 Task: Create validation rules in coach object.
Action: Mouse moved to (618, 45)
Screenshot: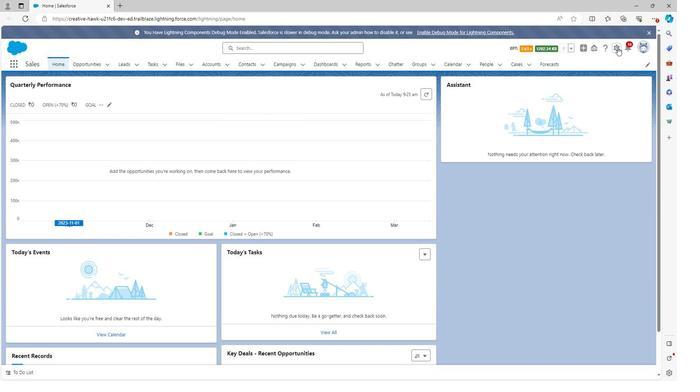 
Action: Mouse pressed left at (618, 45)
Screenshot: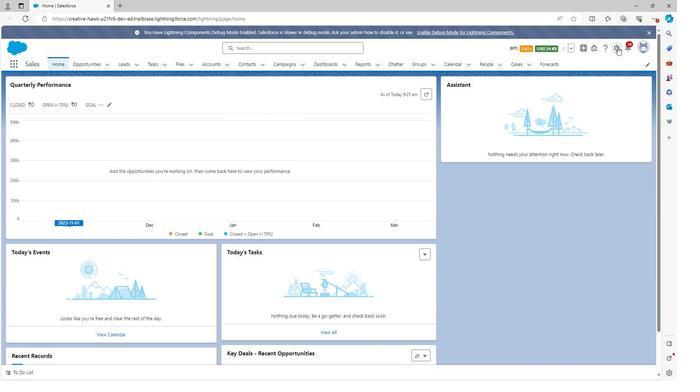 
Action: Mouse moved to (586, 68)
Screenshot: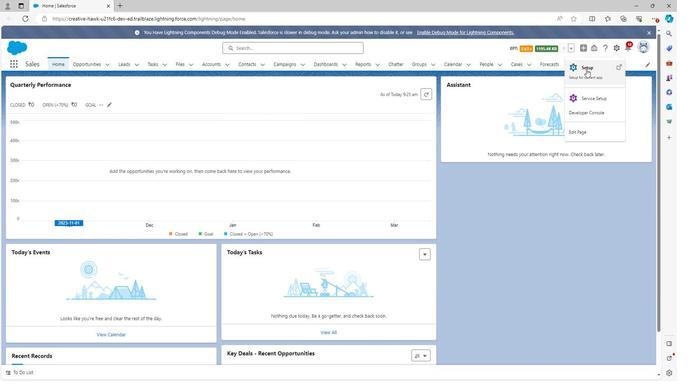 
Action: Mouse pressed left at (586, 68)
Screenshot: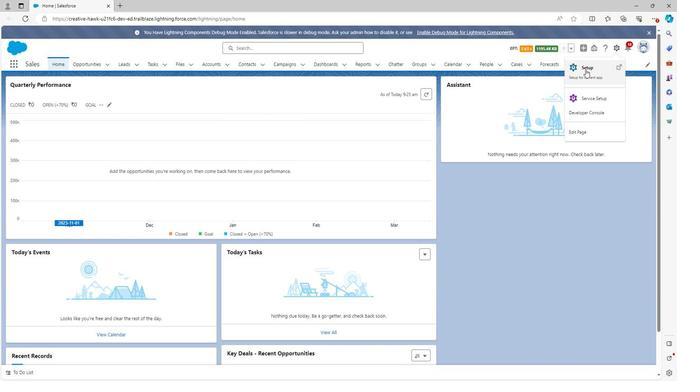 
Action: Mouse moved to (88, 64)
Screenshot: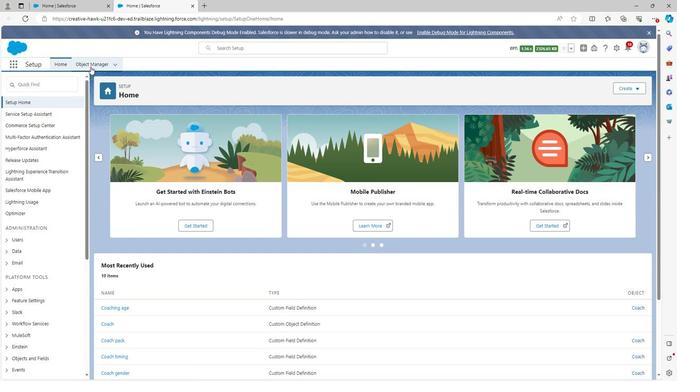 
Action: Mouse pressed left at (88, 64)
Screenshot: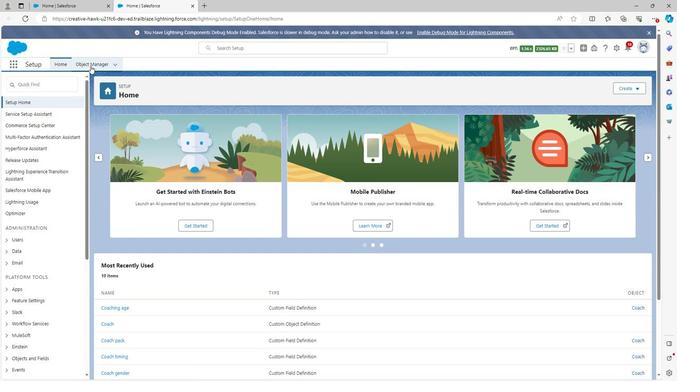 
Action: Mouse moved to (51, 238)
Screenshot: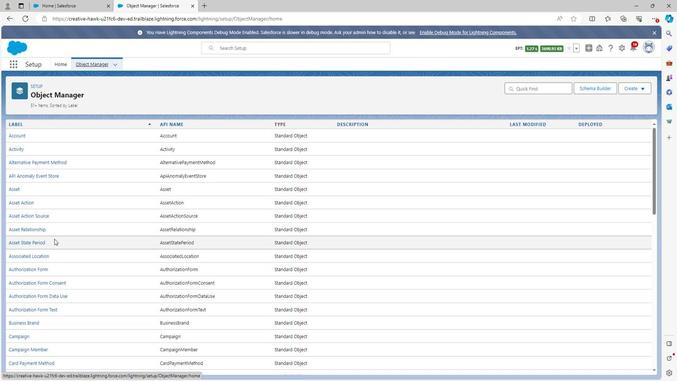 
Action: Mouse scrolled (51, 238) with delta (0, 0)
Screenshot: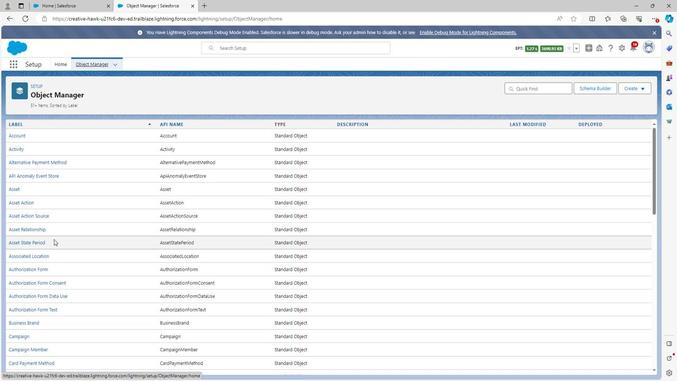 
Action: Mouse scrolled (51, 238) with delta (0, 0)
Screenshot: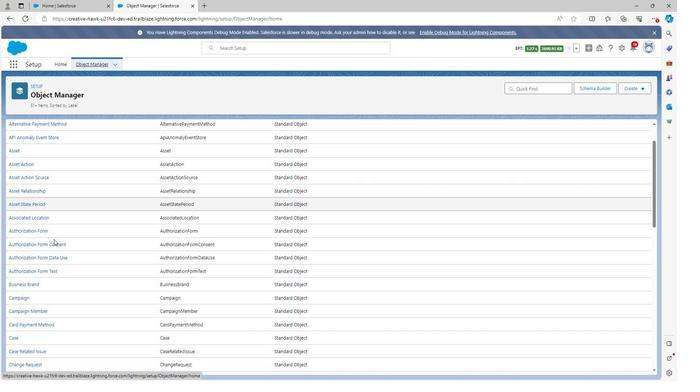 
Action: Mouse moved to (51, 238)
Screenshot: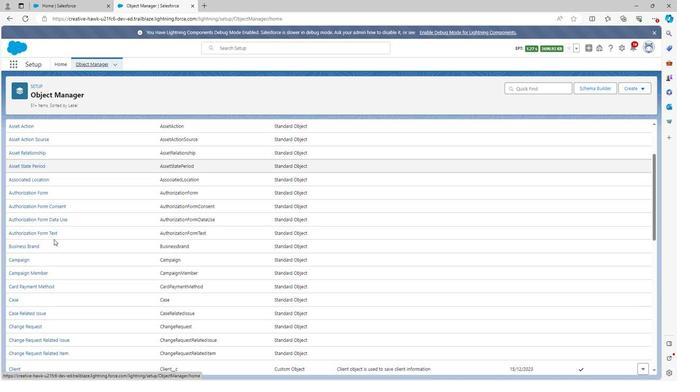 
Action: Mouse scrolled (51, 238) with delta (0, 0)
Screenshot: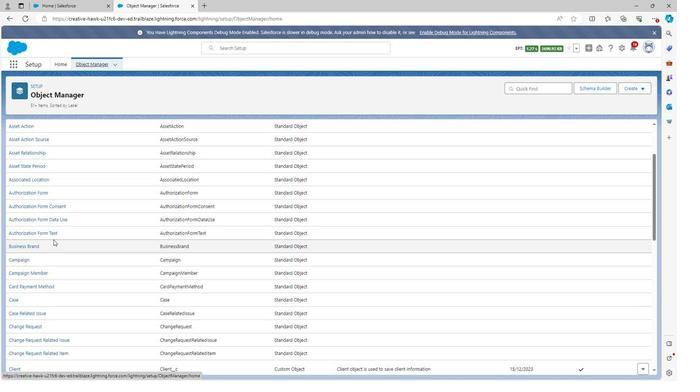 
Action: Mouse moved to (51, 239)
Screenshot: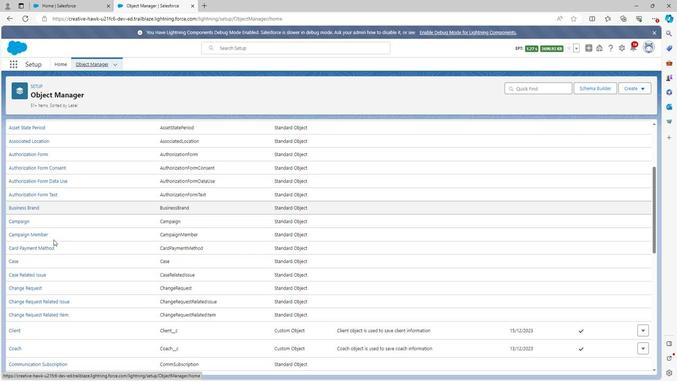 
Action: Mouse scrolled (51, 239) with delta (0, 0)
Screenshot: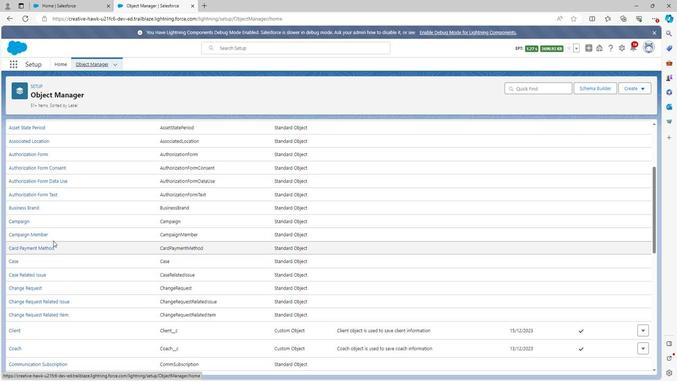 
Action: Mouse scrolled (51, 239) with delta (0, 0)
Screenshot: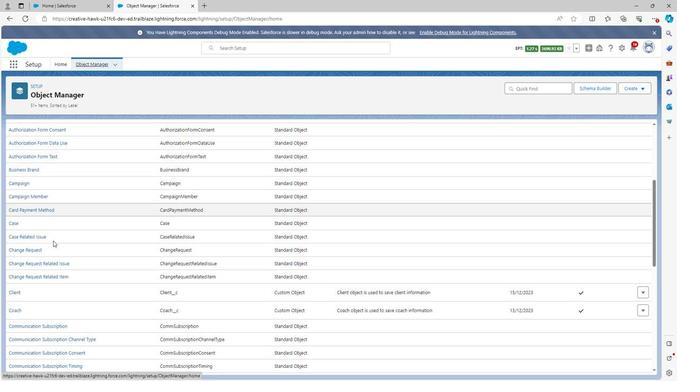 
Action: Mouse moved to (51, 240)
Screenshot: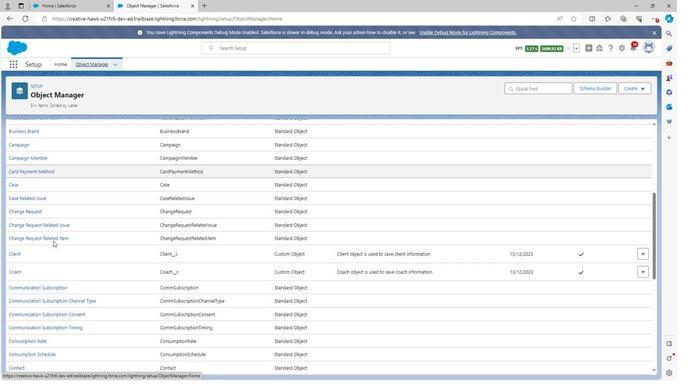 
Action: Mouse scrolled (51, 239) with delta (0, 0)
Screenshot: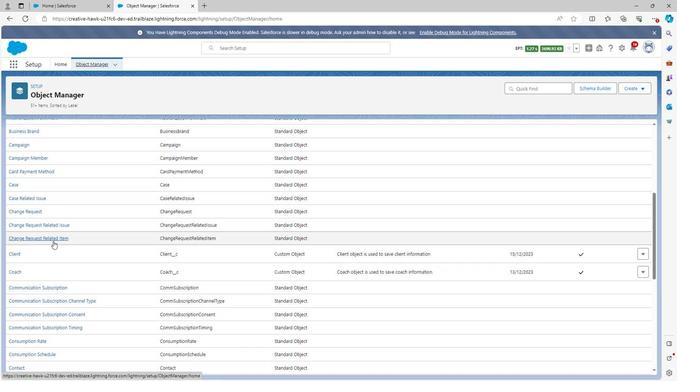 
Action: Mouse moved to (13, 232)
Screenshot: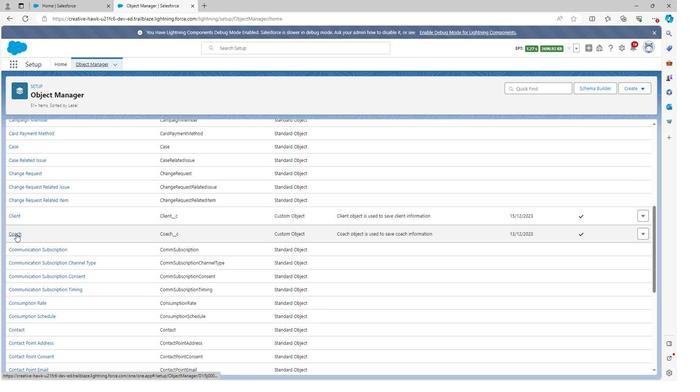 
Action: Mouse pressed left at (13, 232)
Screenshot: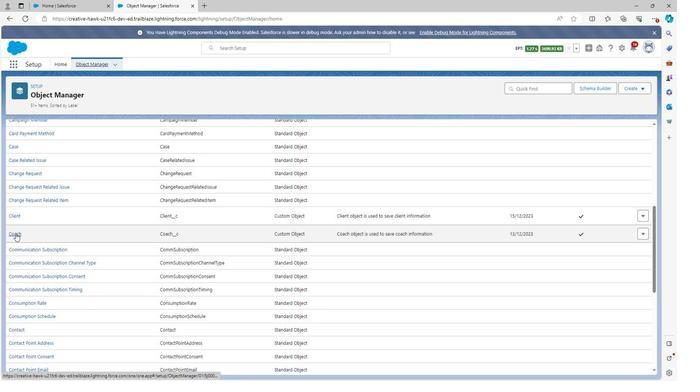
Action: Mouse moved to (54, 135)
Screenshot: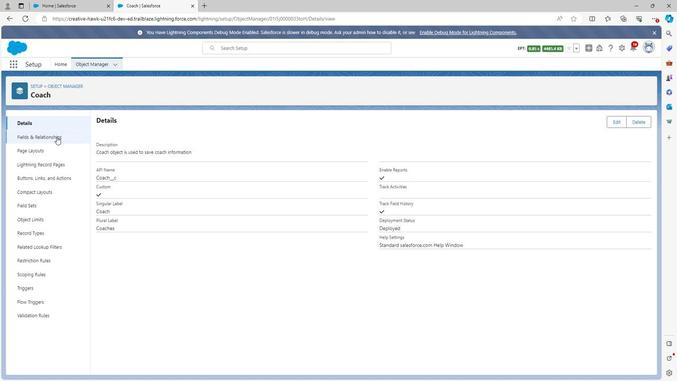 
Action: Mouse pressed left at (54, 135)
Screenshot: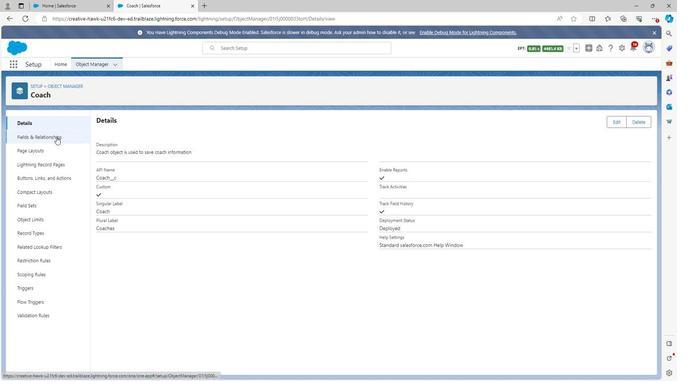 
Action: Mouse moved to (99, 223)
Screenshot: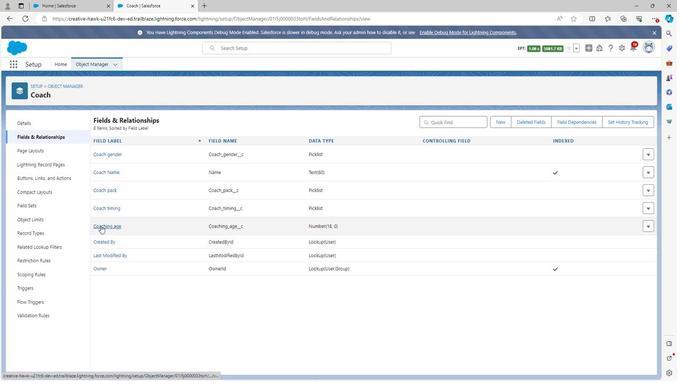 
Action: Mouse pressed left at (99, 223)
Screenshot: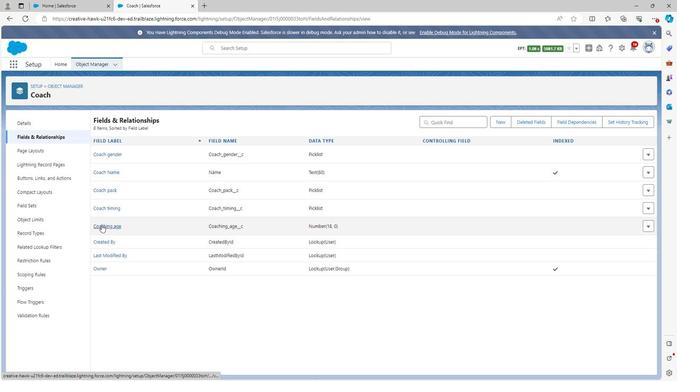 
Action: Mouse moved to (274, 330)
Screenshot: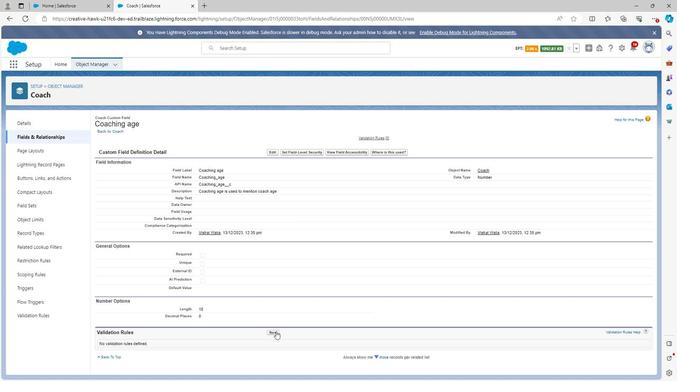 
Action: Mouse pressed left at (274, 330)
Screenshot: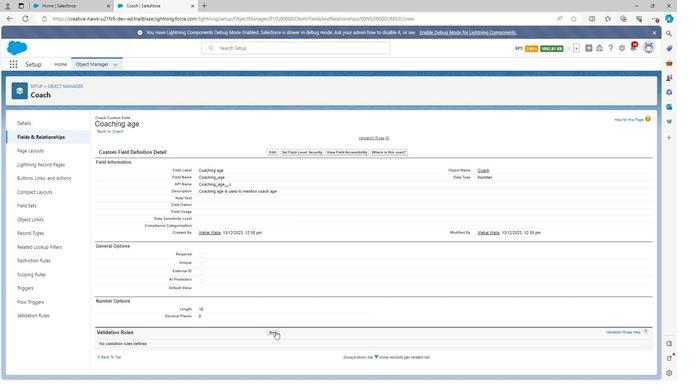 
Action: Mouse moved to (125, 173)
Screenshot: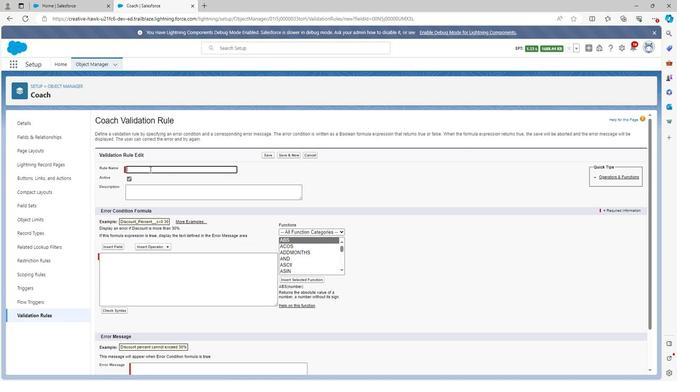 
Action: Key pressed <Key.shift>
Screenshot: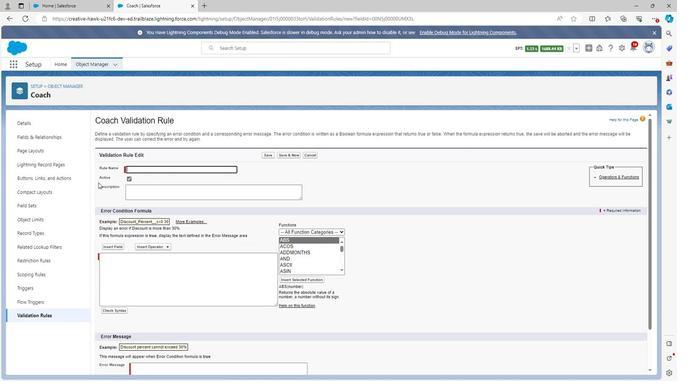 
Action: Mouse moved to (17, 201)
Screenshot: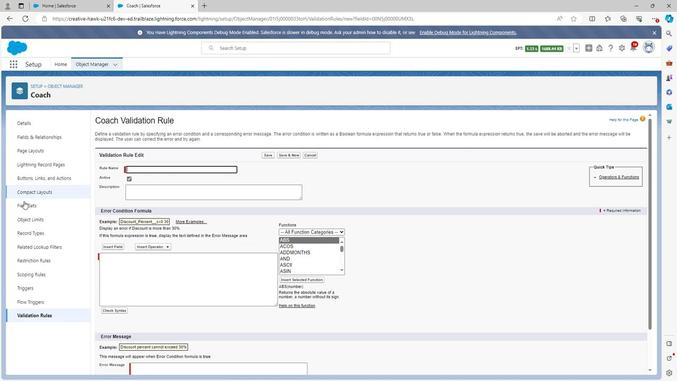 
Action: Key pressed <Key.shift><Key.shift><Key.shift><Key.shift><Key.shift><Key.shift><Key.shift><Key.shift><Key.shift><Key.shift><Key.shift><Key.shift><Key.shift>Coach<Key.space>age
Screenshot: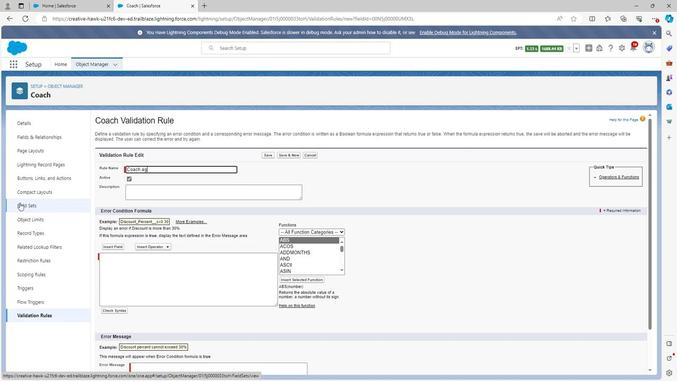 
Action: Mouse moved to (250, 174)
Screenshot: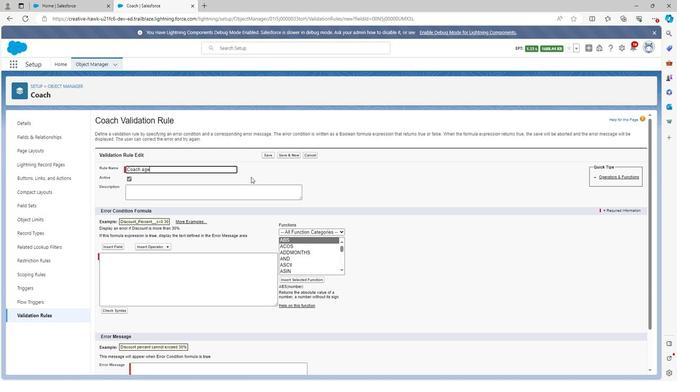 
Action: Mouse pressed left at (250, 174)
Screenshot: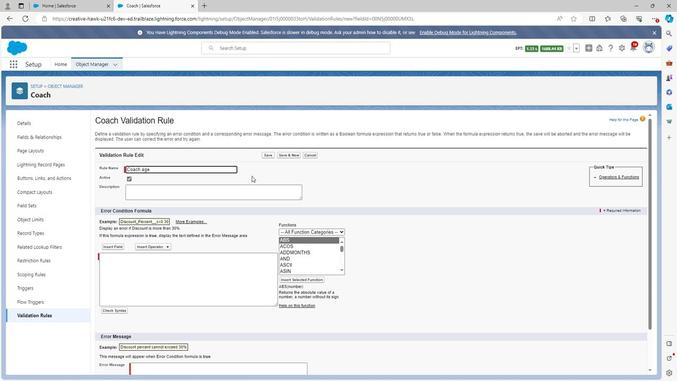 
Action: Mouse moved to (171, 194)
Screenshot: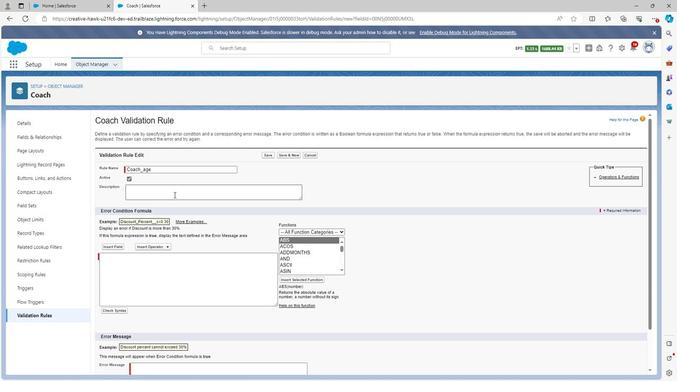 
Action: Mouse pressed left at (171, 194)
Screenshot: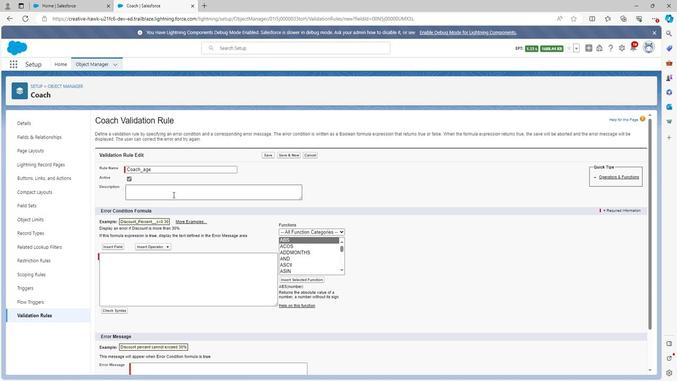 
Action: Key pressed <Key.shift><Key.shift><Key.shift><Key.shift><Key.shift><Key.shift><Key.shift><Key.shift><Key.shift><Key.shift><Key.shift><Key.shift><Key.shift><Key.shift><Key.shift><Key.shift><Key.shift><Key.shift><Key.shift><Key.shift><Key.shift><Key.shift><Key.shift><Key.shift><Key.shift><Key.shift><Key.shift><Key.shift>Coach<Key.space>age<Key.space>rule<Key.space>is<Key.space>used<Key.space>to<Key.space>set<Key.space>the<Key.space>cou<Key.backspace>ach<Key.space>age
Screenshot: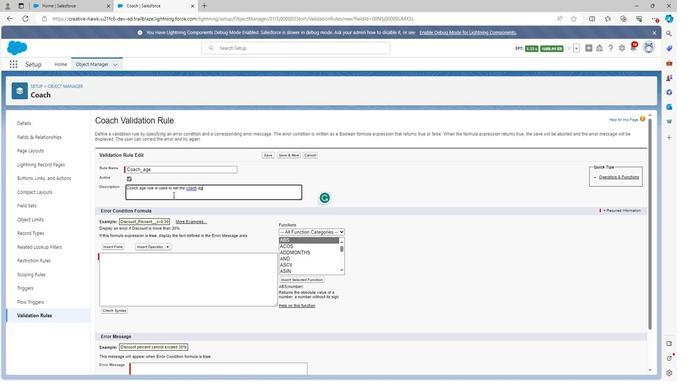 
Action: Mouse moved to (113, 244)
Screenshot: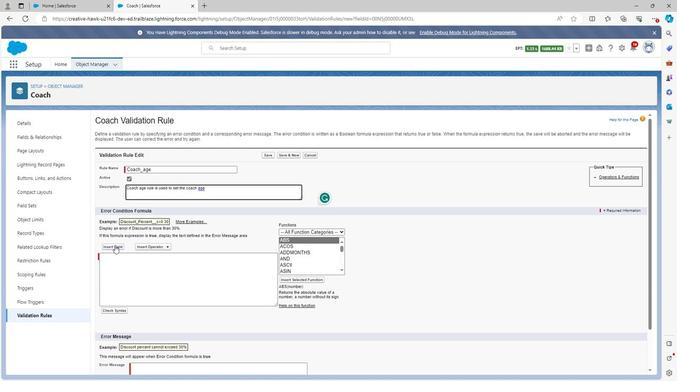 
Action: Mouse pressed left at (113, 244)
Screenshot: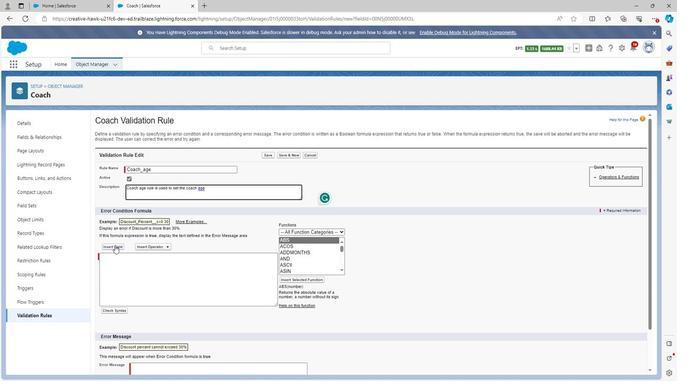 
Action: Mouse moved to (302, 220)
Screenshot: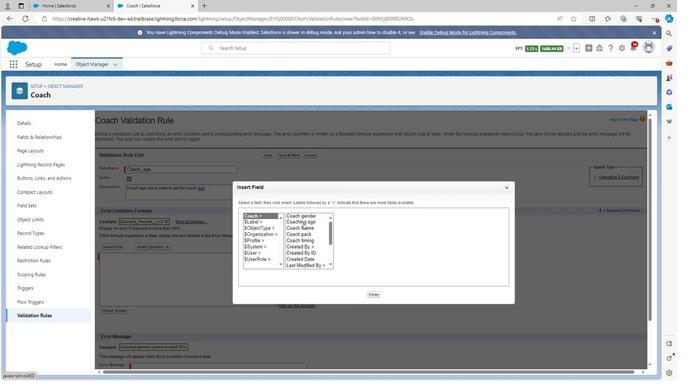 
Action: Mouse pressed left at (302, 220)
Screenshot: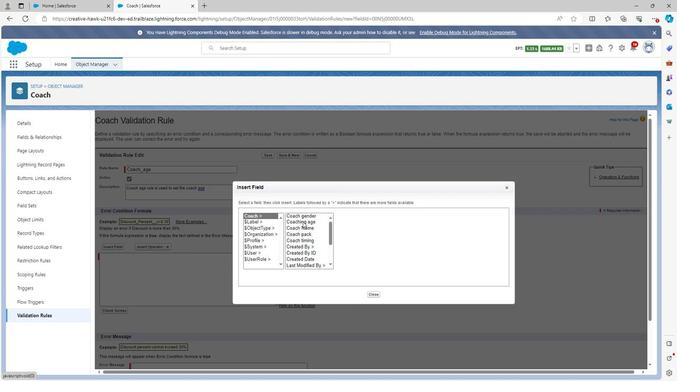 
Action: Mouse moved to (359, 251)
Screenshot: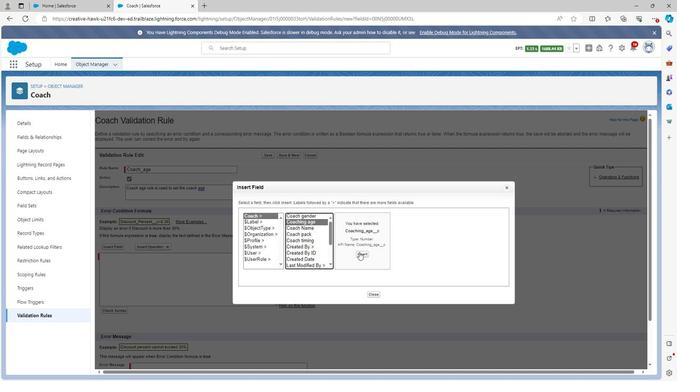 
Action: Mouse pressed left at (359, 251)
Screenshot: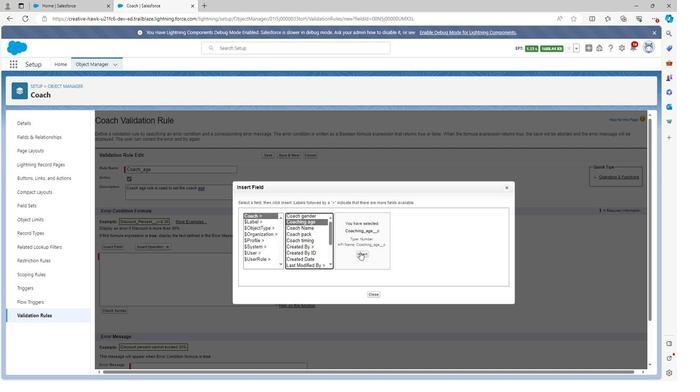 
Action: Mouse moved to (153, 244)
Screenshot: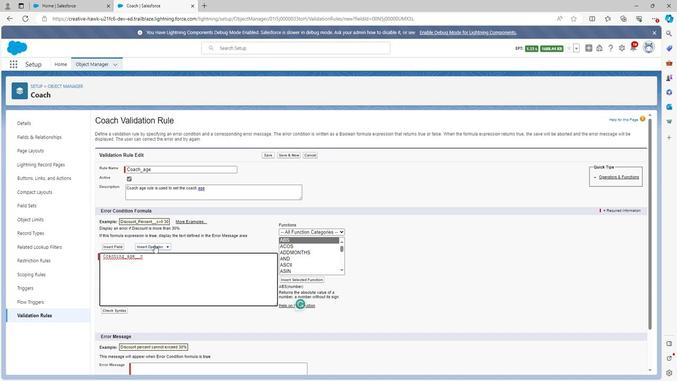 
Action: Mouse pressed left at (153, 244)
Screenshot: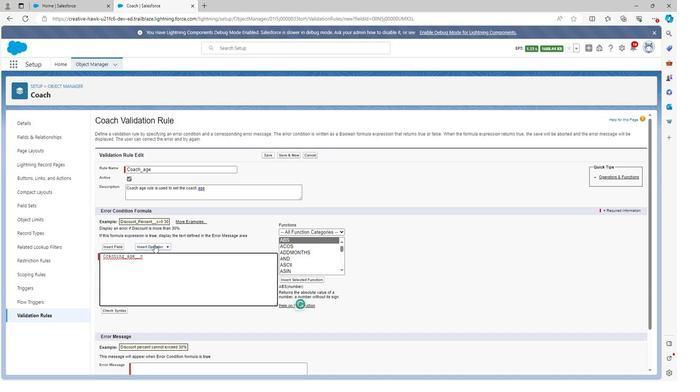 
Action: Mouse moved to (153, 338)
Screenshot: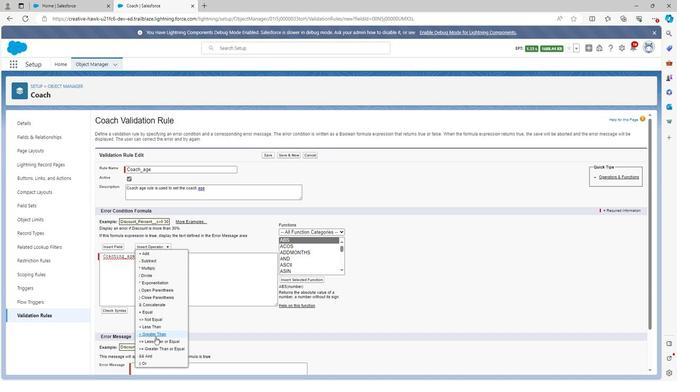 
Action: Mouse pressed left at (153, 338)
Screenshot: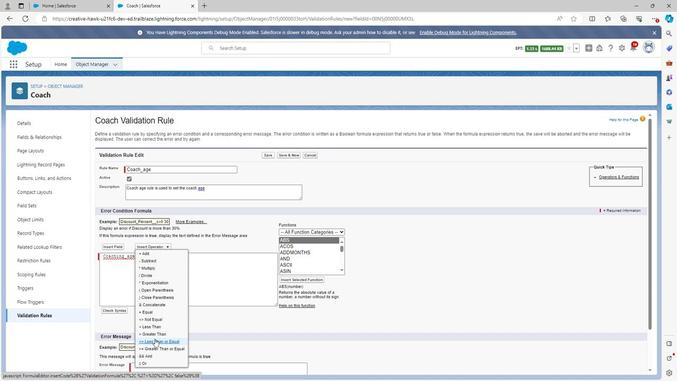 
Action: Mouse moved to (110, 290)
Screenshot: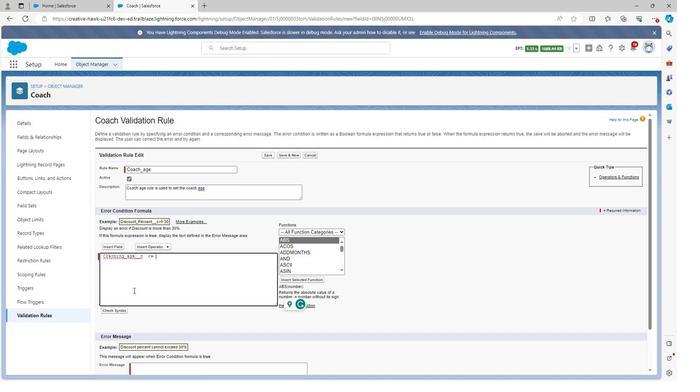 
Action: Key pressed 50
Screenshot: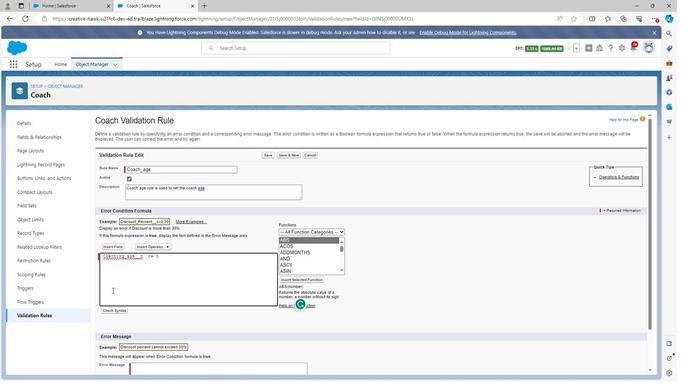
Action: Mouse moved to (141, 310)
Screenshot: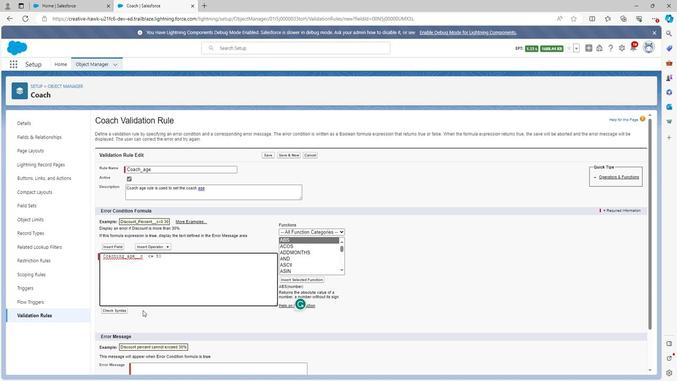 
Action: Mouse scrolled (141, 310) with delta (0, 0)
Screenshot: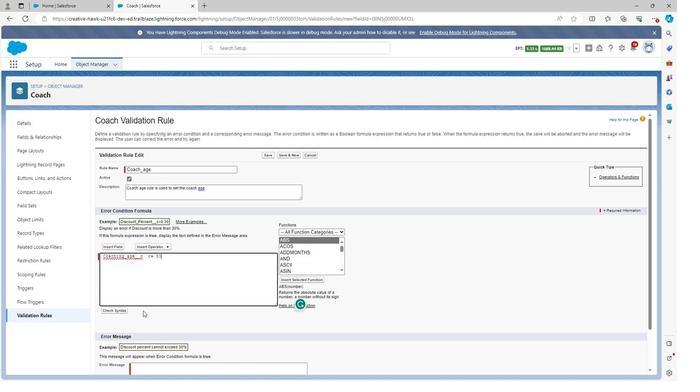 
Action: Mouse scrolled (141, 310) with delta (0, 0)
Screenshot: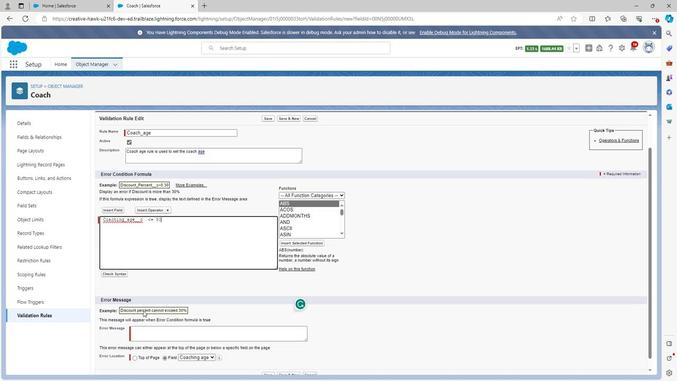 
Action: Mouse moved to (141, 311)
Screenshot: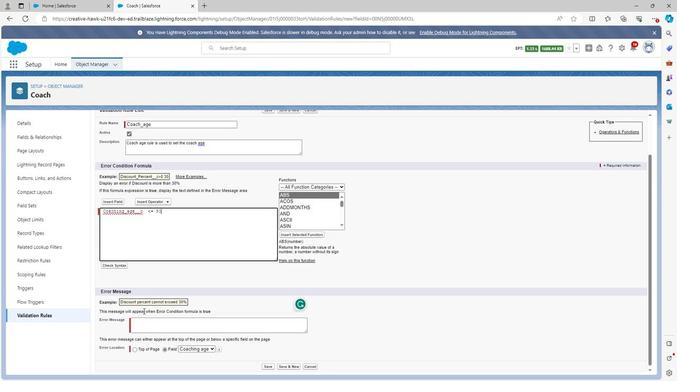 
Action: Mouse scrolled (141, 310) with delta (0, 0)
Screenshot: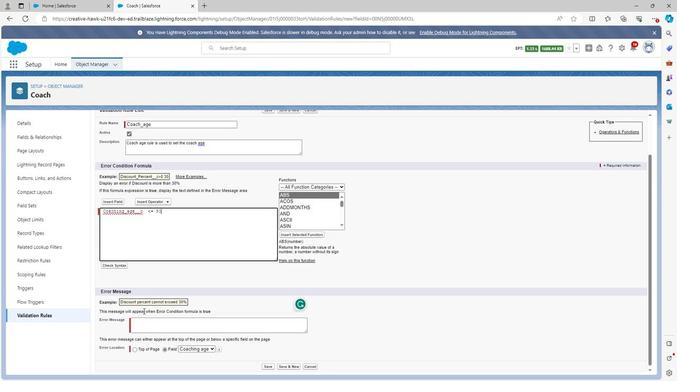 
Action: Mouse moved to (140, 322)
Screenshot: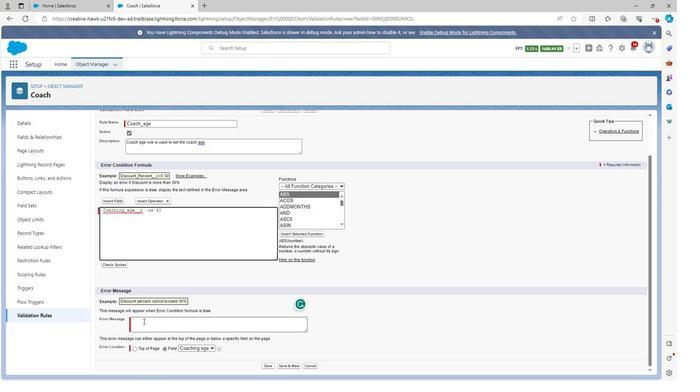 
Action: Mouse pressed left at (140, 322)
Screenshot: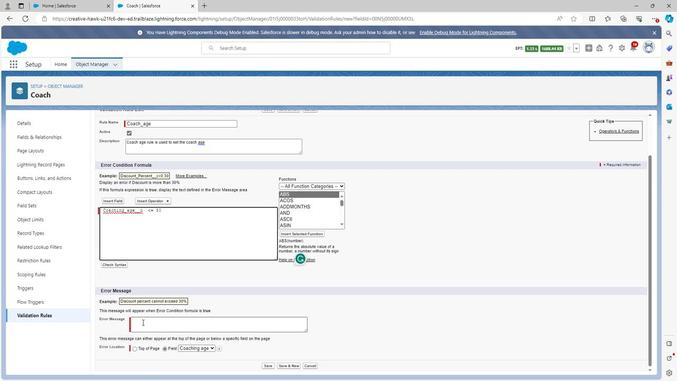 
Action: Mouse moved to (119, 339)
Screenshot: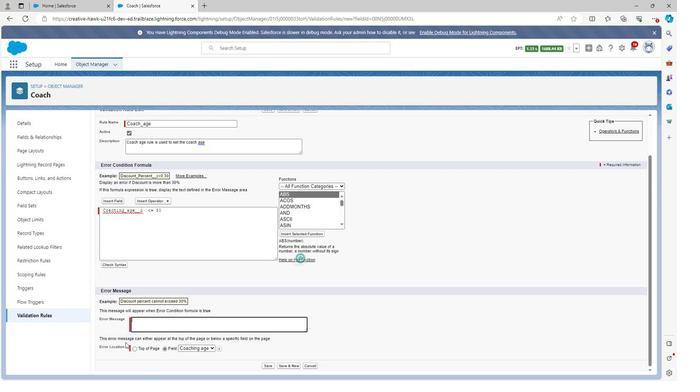 
Action: Key pressed <Key.shift><Key.shift><Key.shift><Key.shift><Key.shift><Key.shift><Key.shift>Coach<Key.space>age<Key.space>i<Key.backspace>should<Key.space>be<Key.space>less<Key.space>than<Key.space>or<Key.space>equal<Key.space>to<Key.space>50
Screenshot: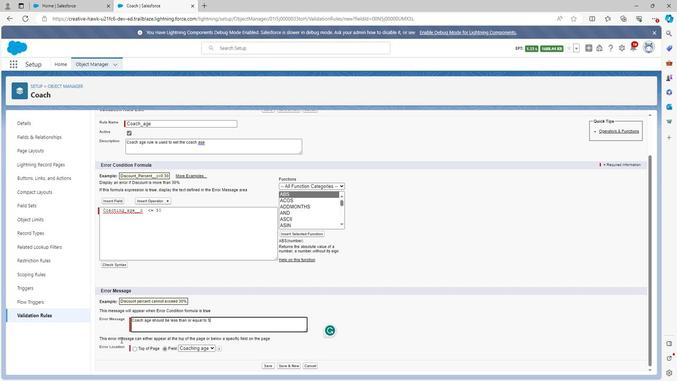 
Action: Mouse moved to (568, 290)
Screenshot: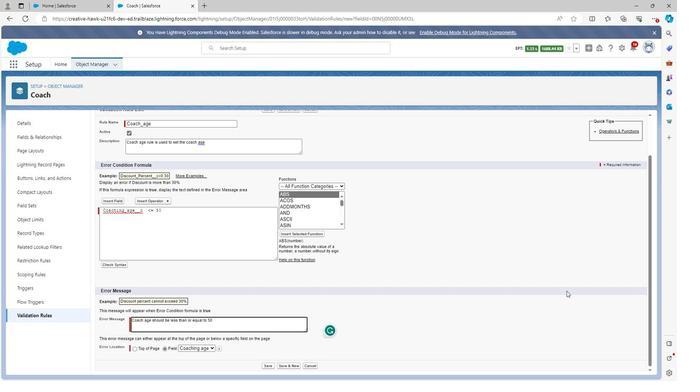 
Action: Mouse scrolled (568, 290) with delta (0, 0)
Screenshot: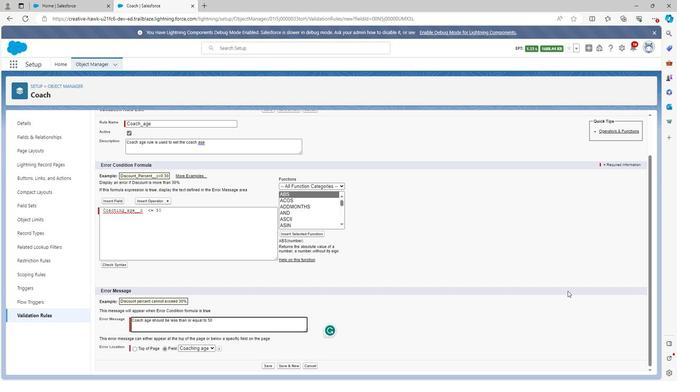 
Action: Mouse scrolled (568, 290) with delta (0, 0)
Screenshot: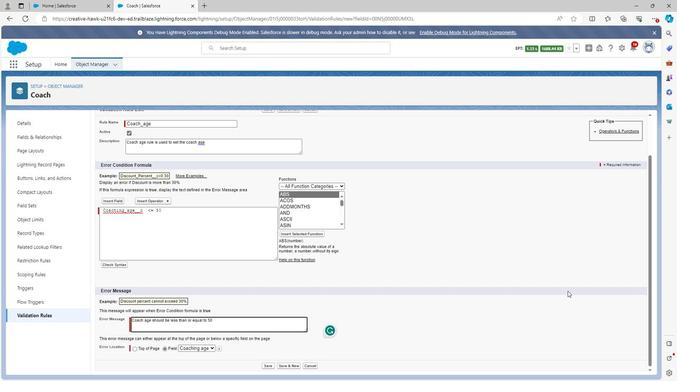 
Action: Mouse scrolled (568, 290) with delta (0, 0)
Screenshot: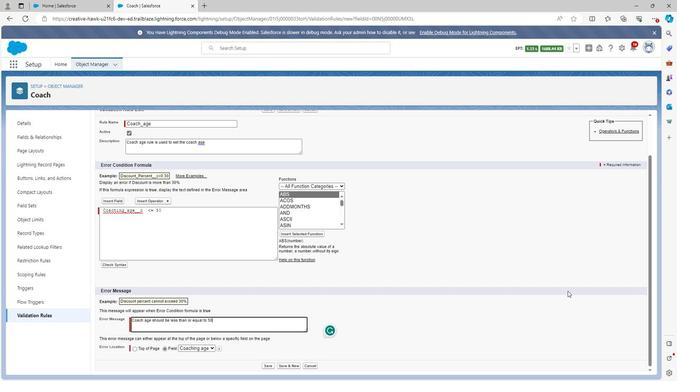 
Action: Mouse scrolled (568, 290) with delta (0, 0)
Screenshot: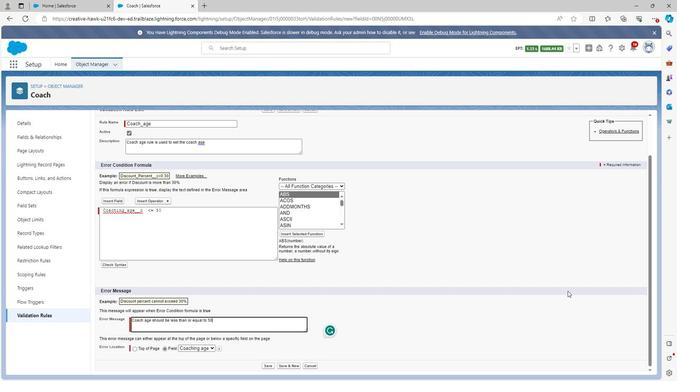 
Action: Mouse moved to (604, 333)
Screenshot: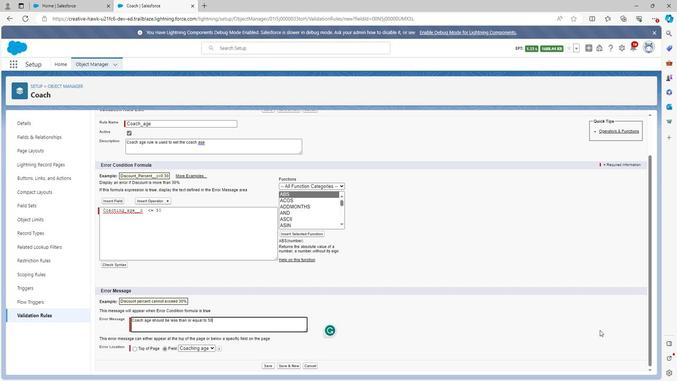 
Action: Mouse scrolled (604, 333) with delta (0, 0)
Screenshot: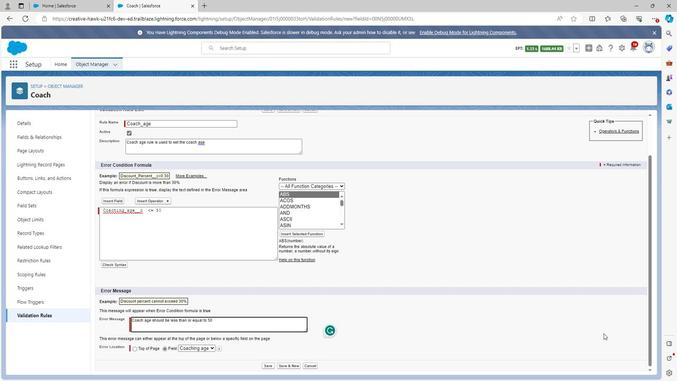 
Action: Mouse scrolled (604, 333) with delta (0, 0)
Screenshot: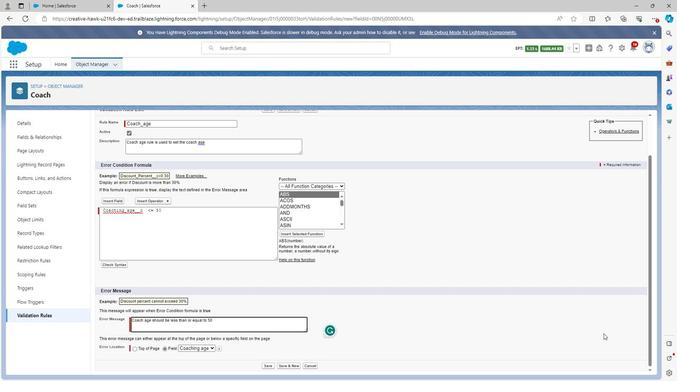 
Action: Mouse scrolled (604, 333) with delta (0, 0)
Screenshot: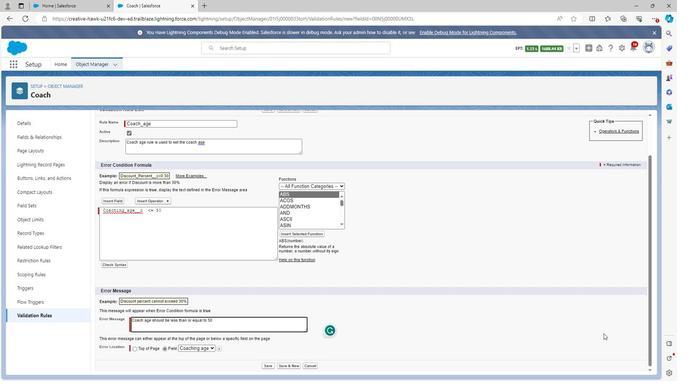 
Action: Mouse scrolled (604, 333) with delta (0, 0)
Screenshot: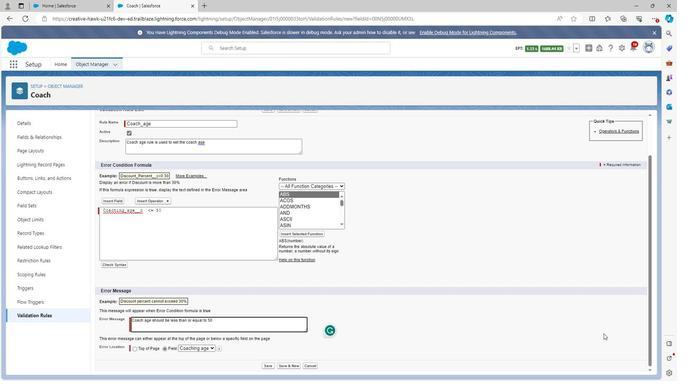 
Action: Mouse moved to (264, 363)
Screenshot: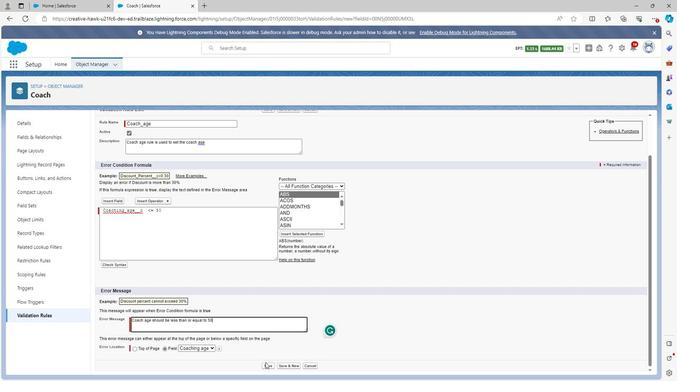 
Action: Mouse pressed left at (264, 363)
Screenshot: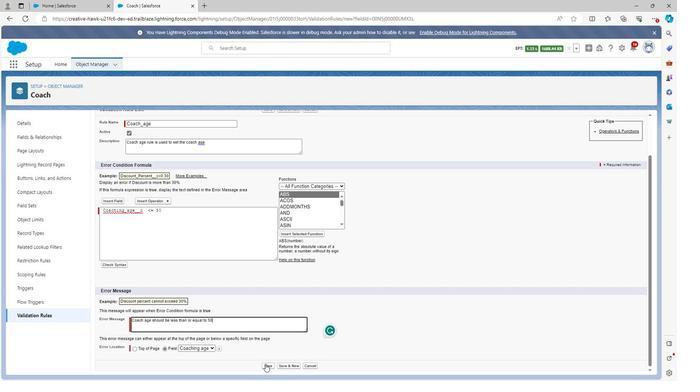 
Action: Mouse moved to (85, 62)
Screenshot: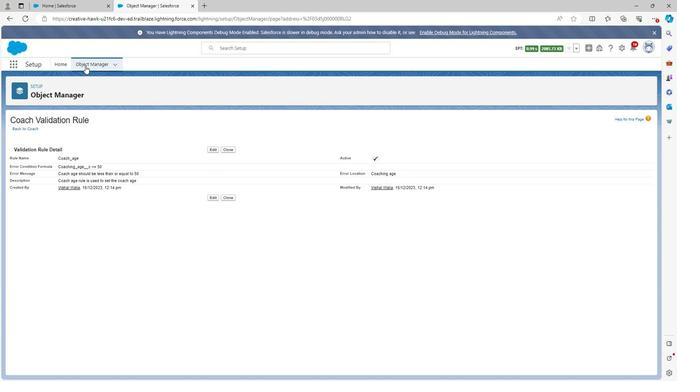 
Action: Mouse pressed left at (85, 62)
Screenshot: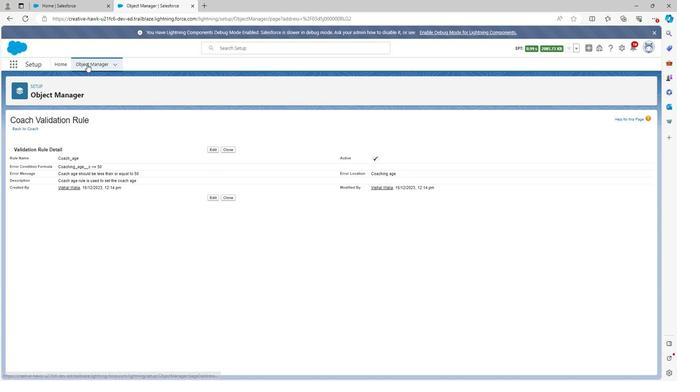 
Action: Mouse moved to (43, 276)
Screenshot: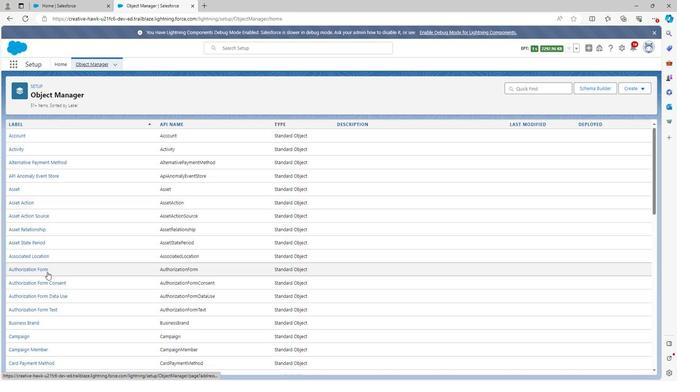 
Action: Mouse scrolled (43, 275) with delta (0, 0)
Screenshot: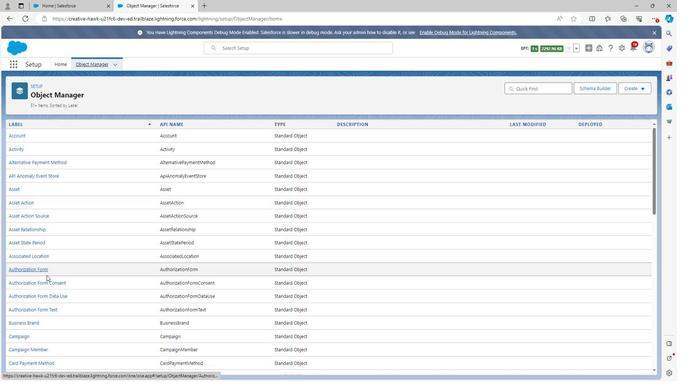
Action: Mouse scrolled (43, 275) with delta (0, 0)
Screenshot: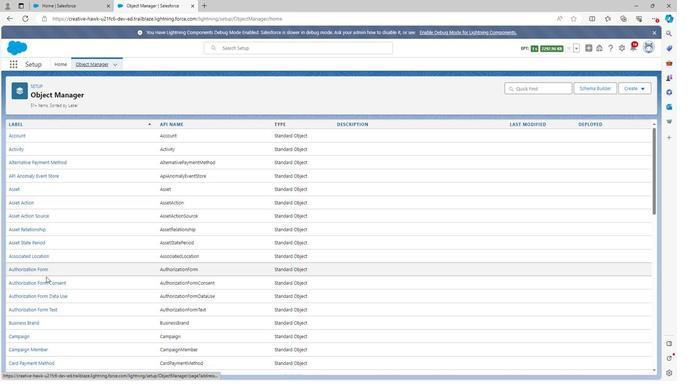 
Action: Mouse scrolled (43, 275) with delta (0, 0)
Screenshot: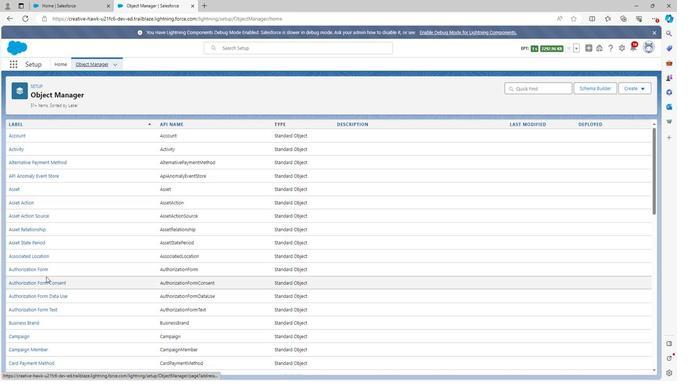 
Action: Mouse scrolled (43, 275) with delta (0, 0)
Screenshot: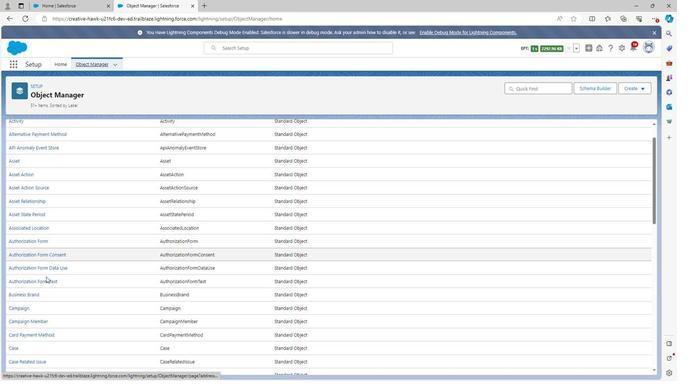 
Action: Mouse scrolled (43, 275) with delta (0, 0)
Screenshot: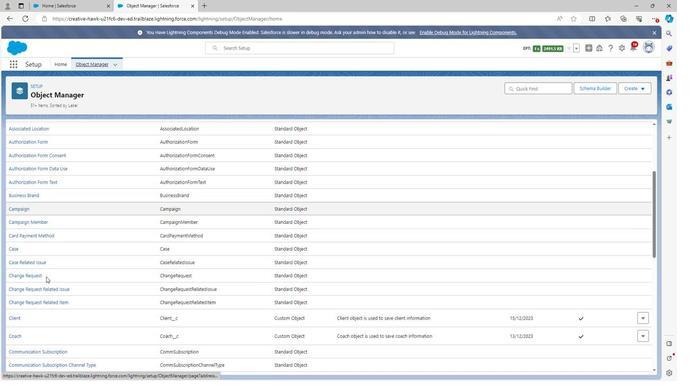 
Action: Mouse moved to (17, 271)
Screenshot: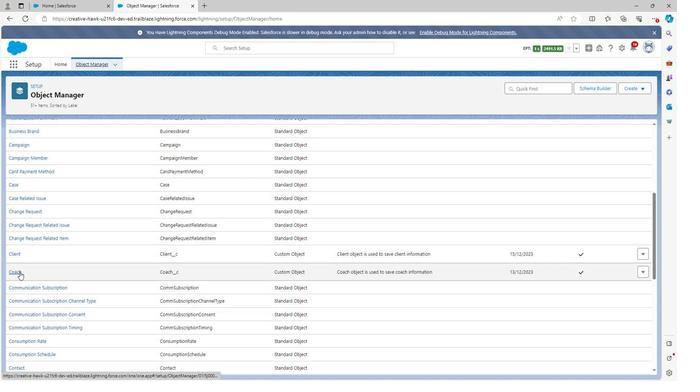 
Action: Mouse pressed left at (17, 271)
Screenshot: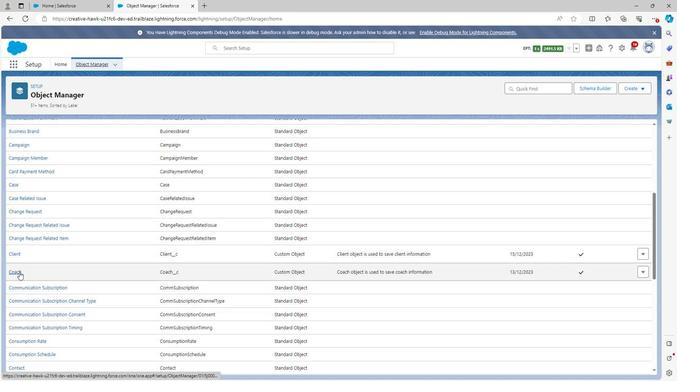 
Action: Mouse moved to (28, 315)
Screenshot: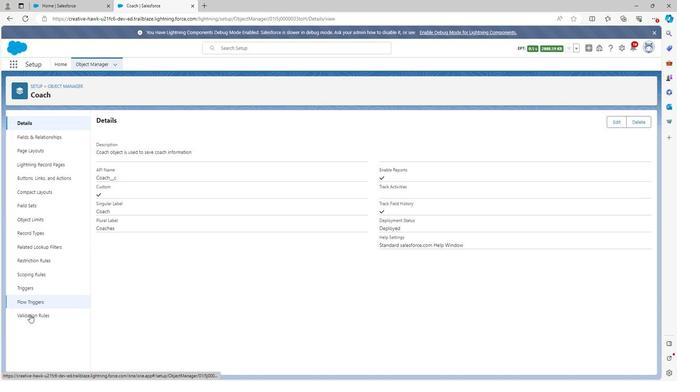 
Action: Mouse pressed left at (28, 315)
Screenshot: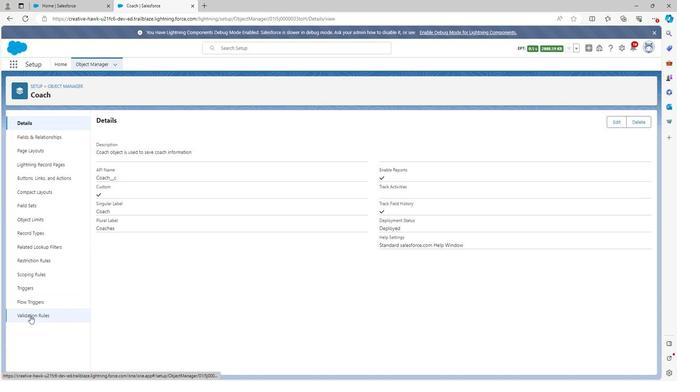 
Action: Mouse moved to (129, 204)
Screenshot: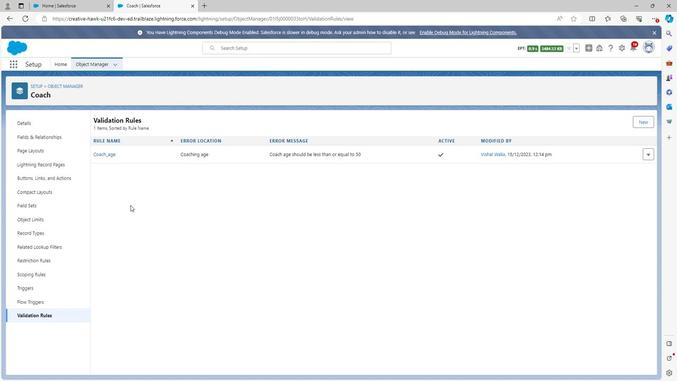 
